 Task: Locate the nearest public gardens to San Francisco, California, and Berkeley, California.
Action: Mouse moved to (132, 99)
Screenshot: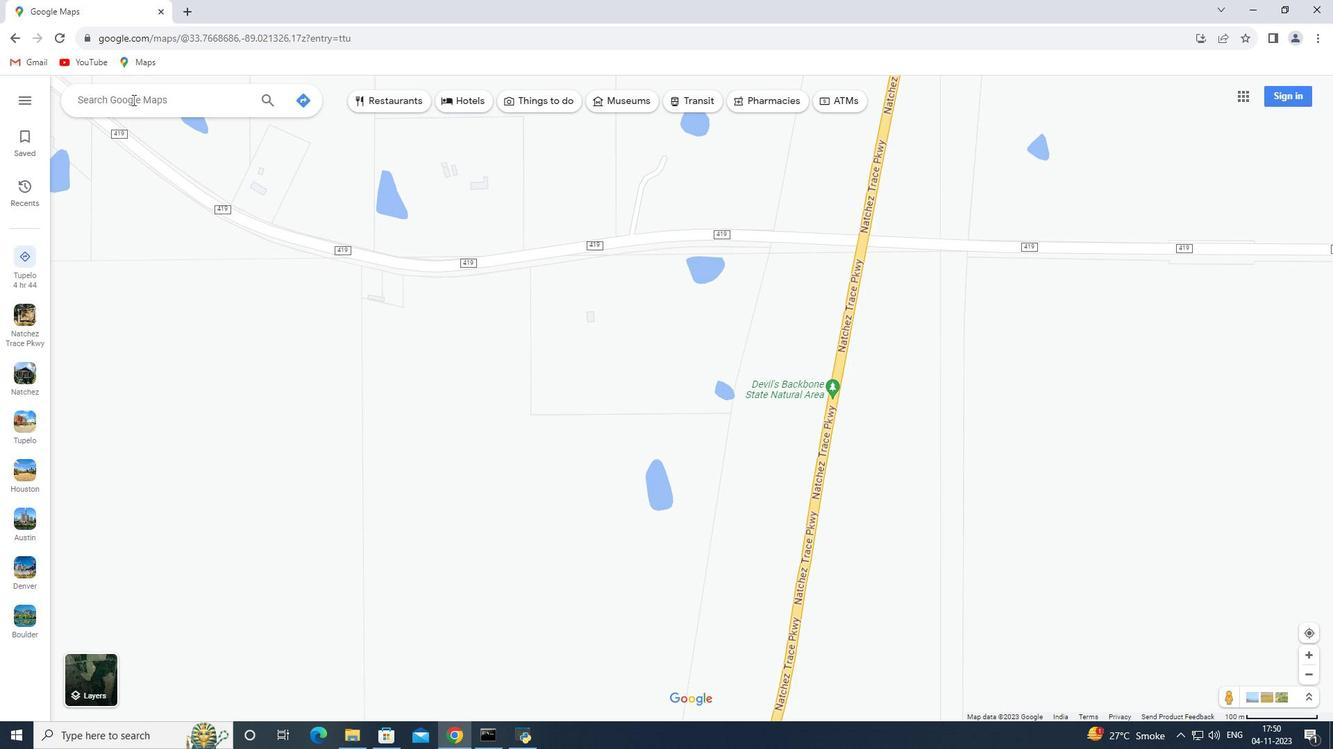 
Action: Mouse pressed left at (132, 99)
Screenshot: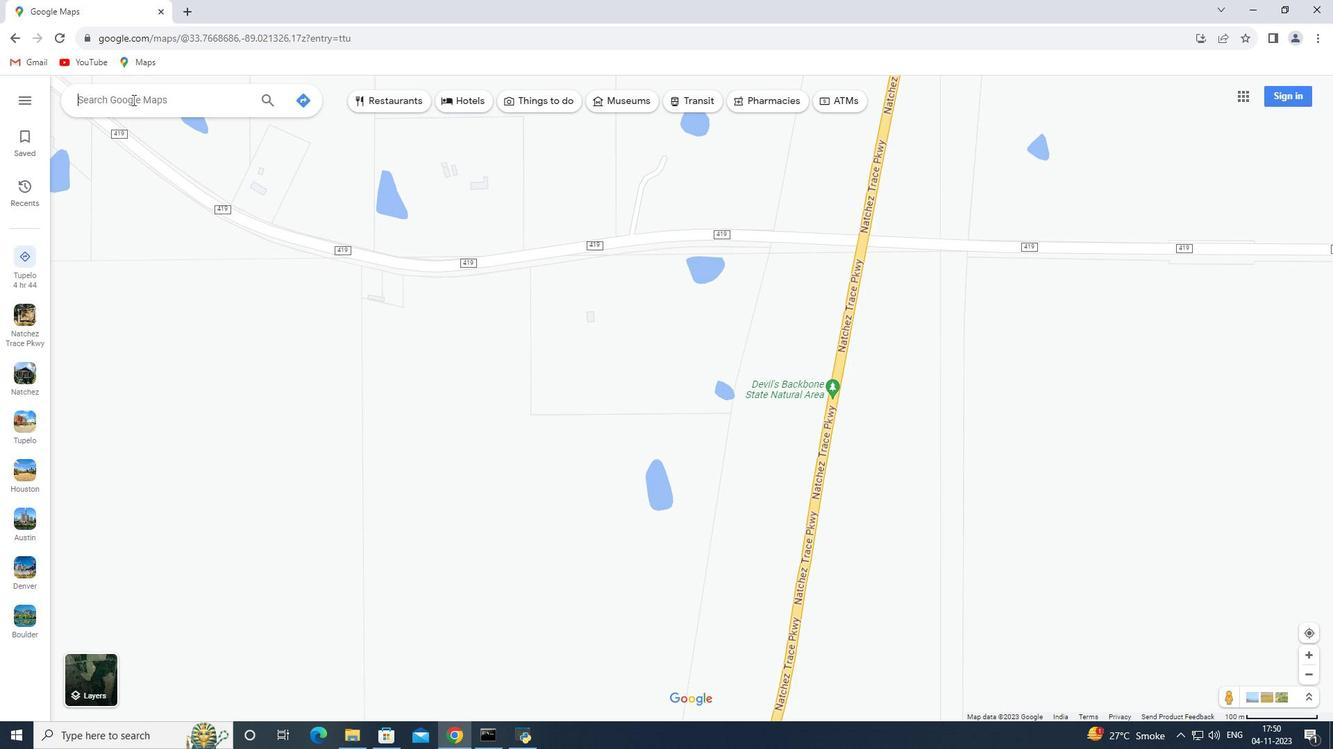
Action: Key pressed <Key.shift>San<Key.space><Key.shift>Francisco,<Key.space><Key.shift>California<Key.enter>
Screenshot: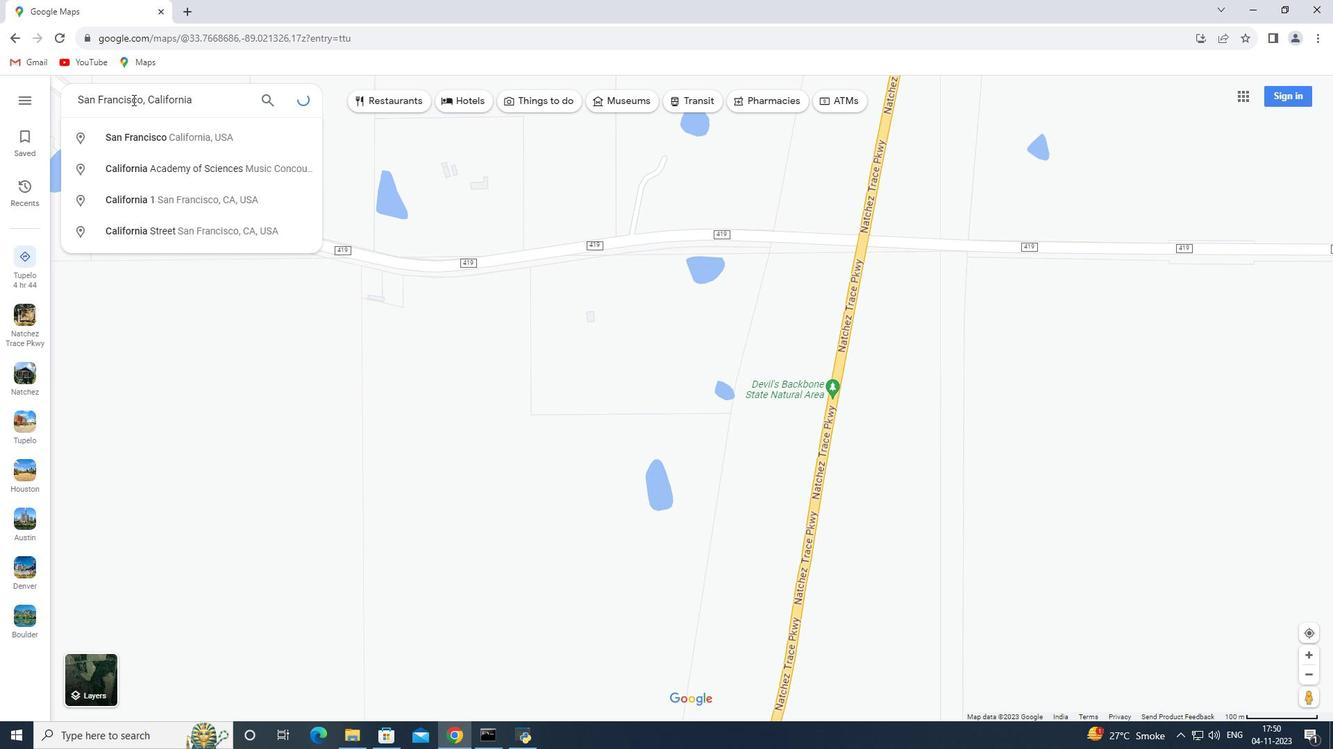 
Action: Mouse moved to (180, 338)
Screenshot: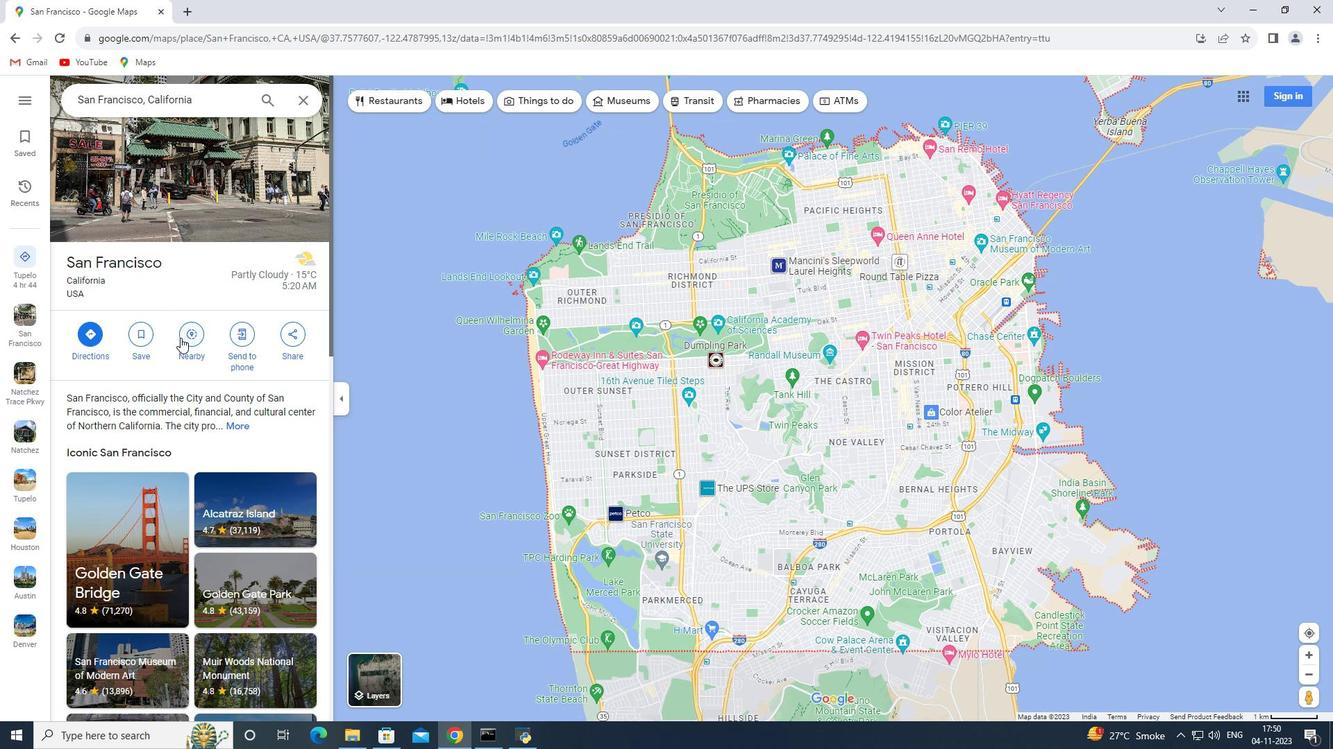 
Action: Mouse pressed left at (180, 338)
Screenshot: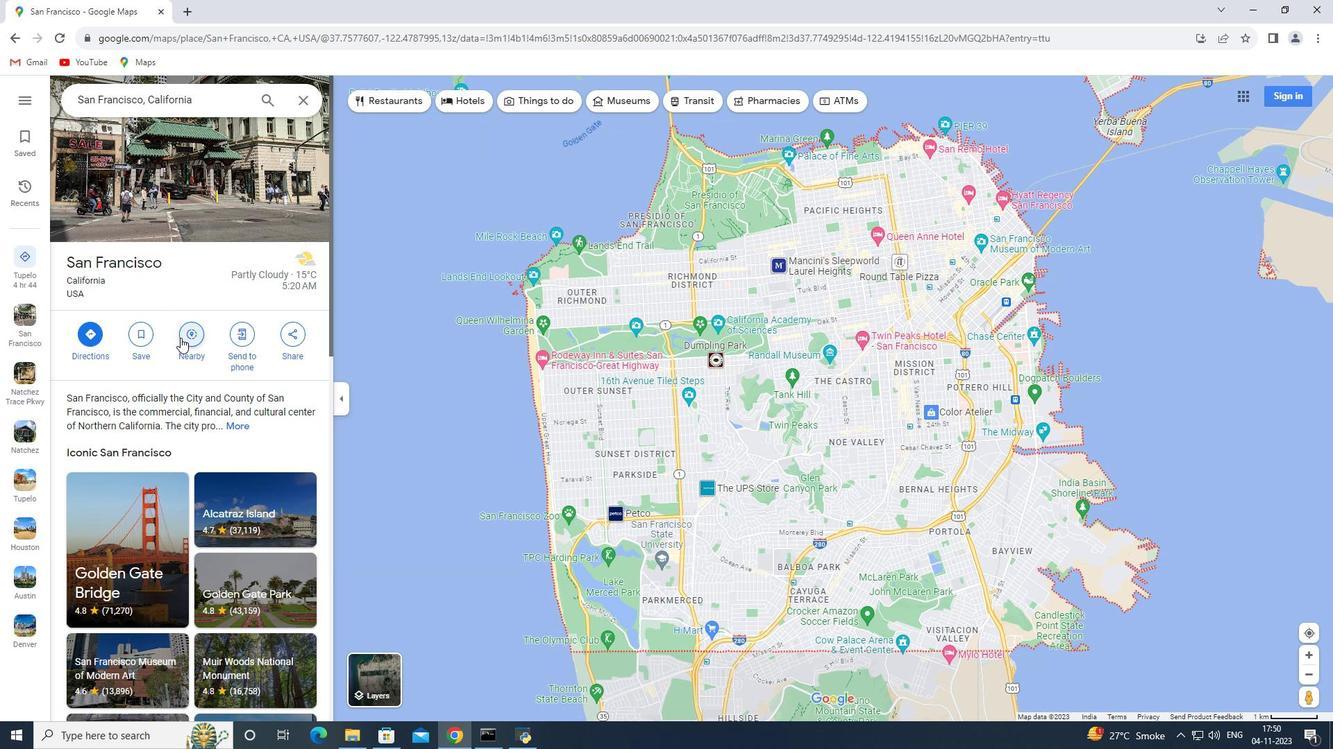 
Action: Key pressed public<Key.space>gardens<Key.enter>
Screenshot: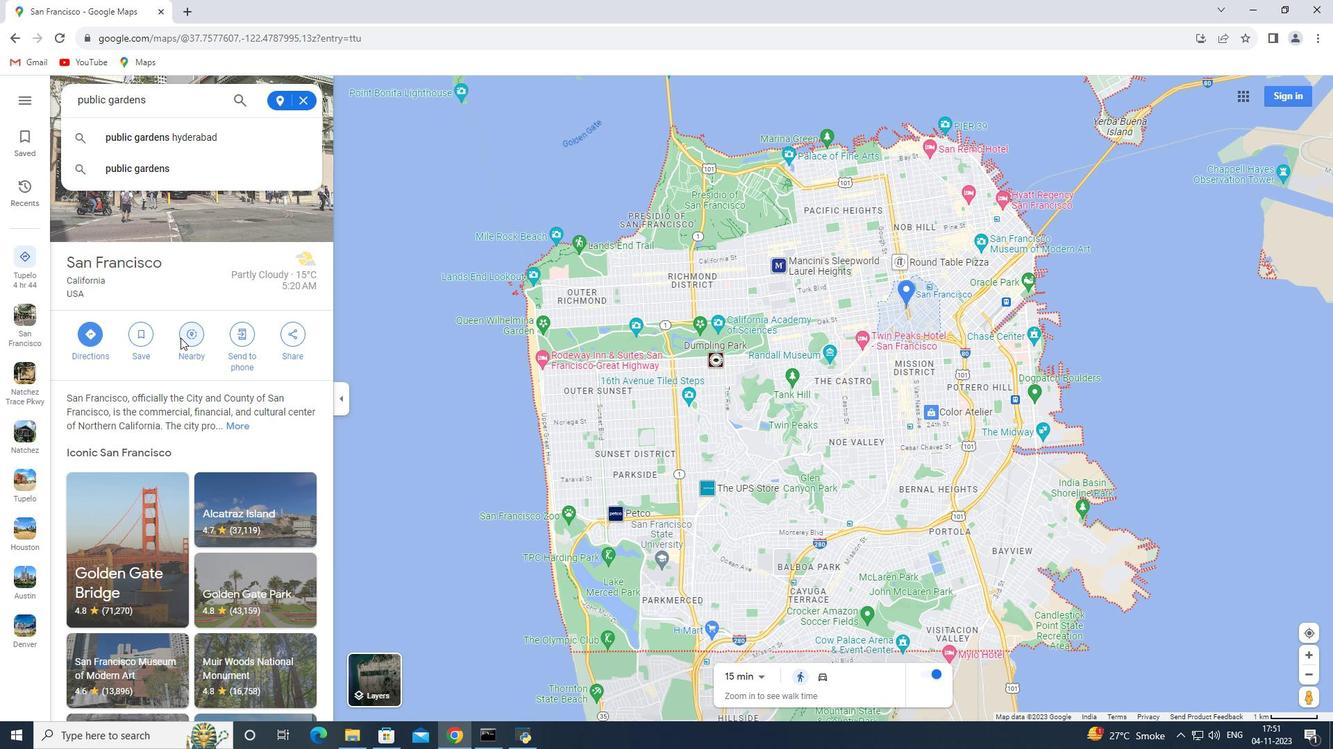 
Action: Mouse moved to (299, 101)
Screenshot: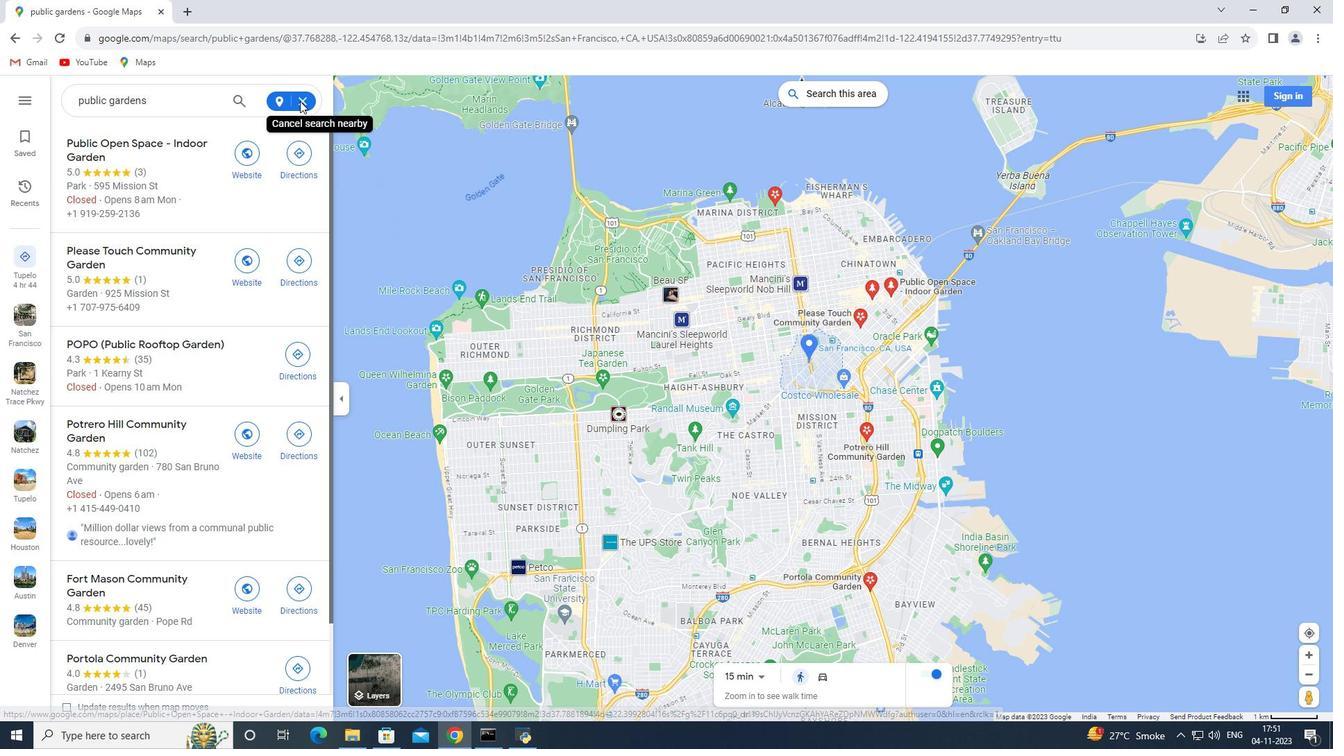 
Action: Mouse pressed left at (299, 101)
Screenshot: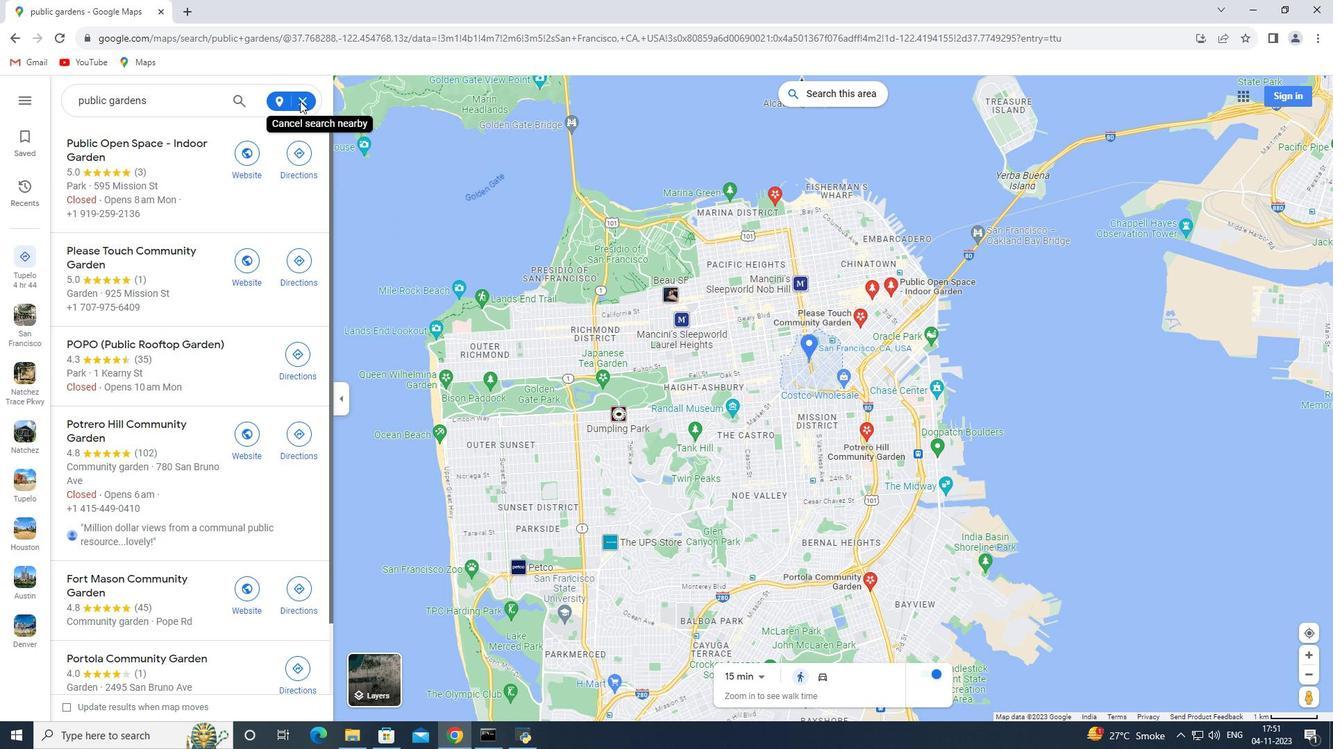 
Action: Mouse pressed left at (299, 101)
Screenshot: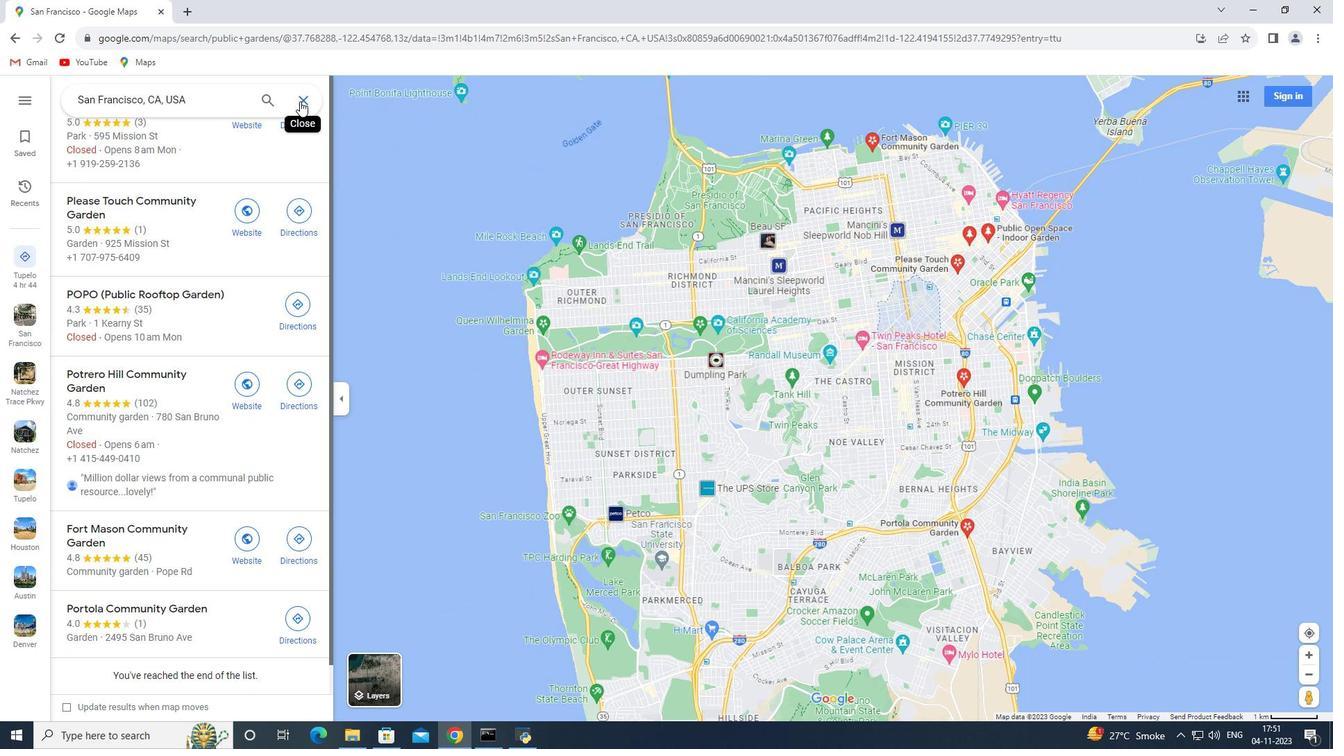 
Action: Mouse moved to (149, 104)
Screenshot: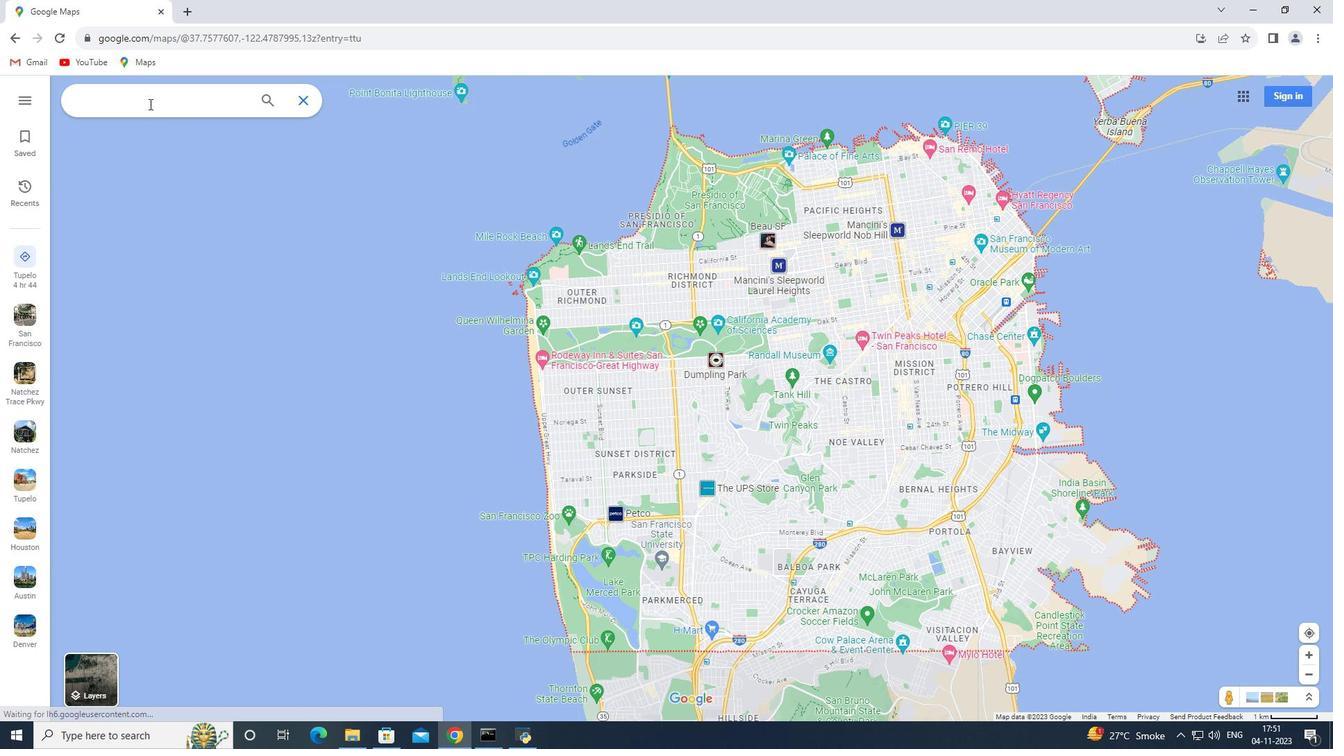 
Action: Key pressed <Key.shift>Br<Key.backspace>erkeley,<Key.space><Key.shift>California<Key.enter>
Screenshot: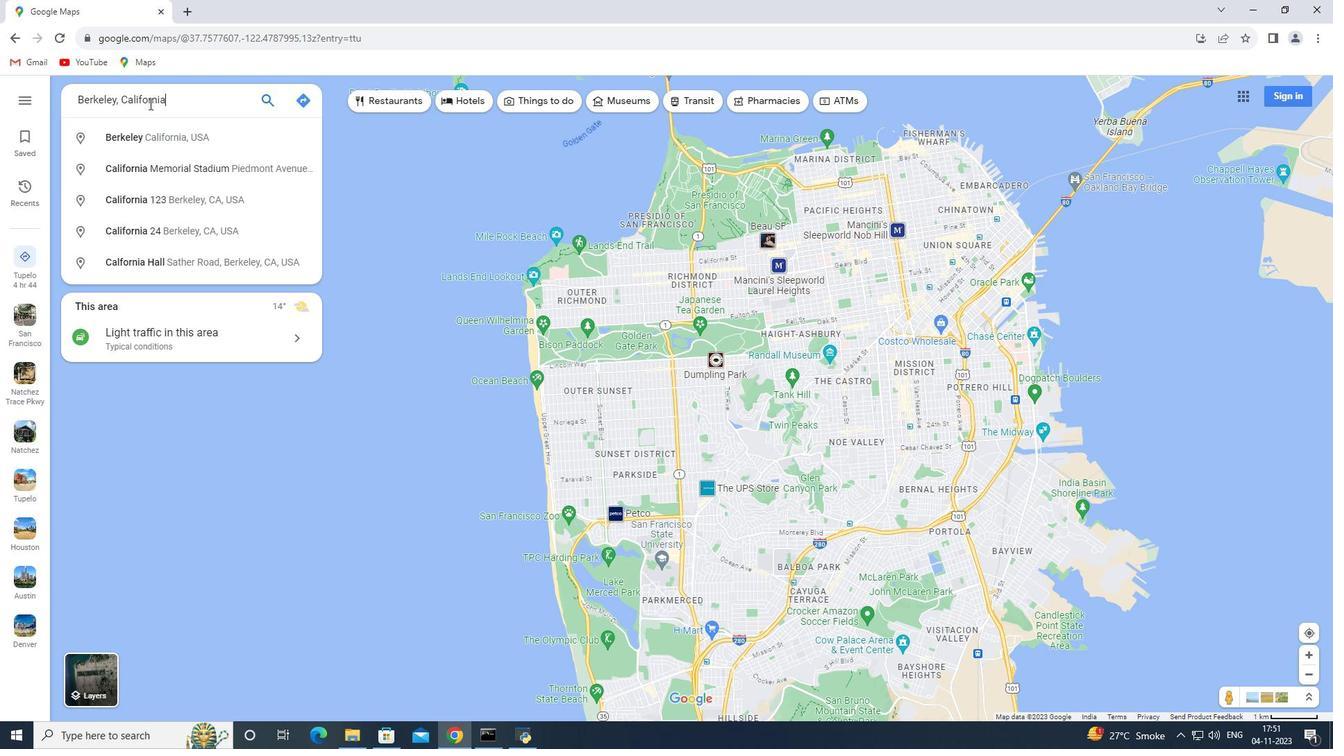 
Action: Mouse moved to (195, 324)
Screenshot: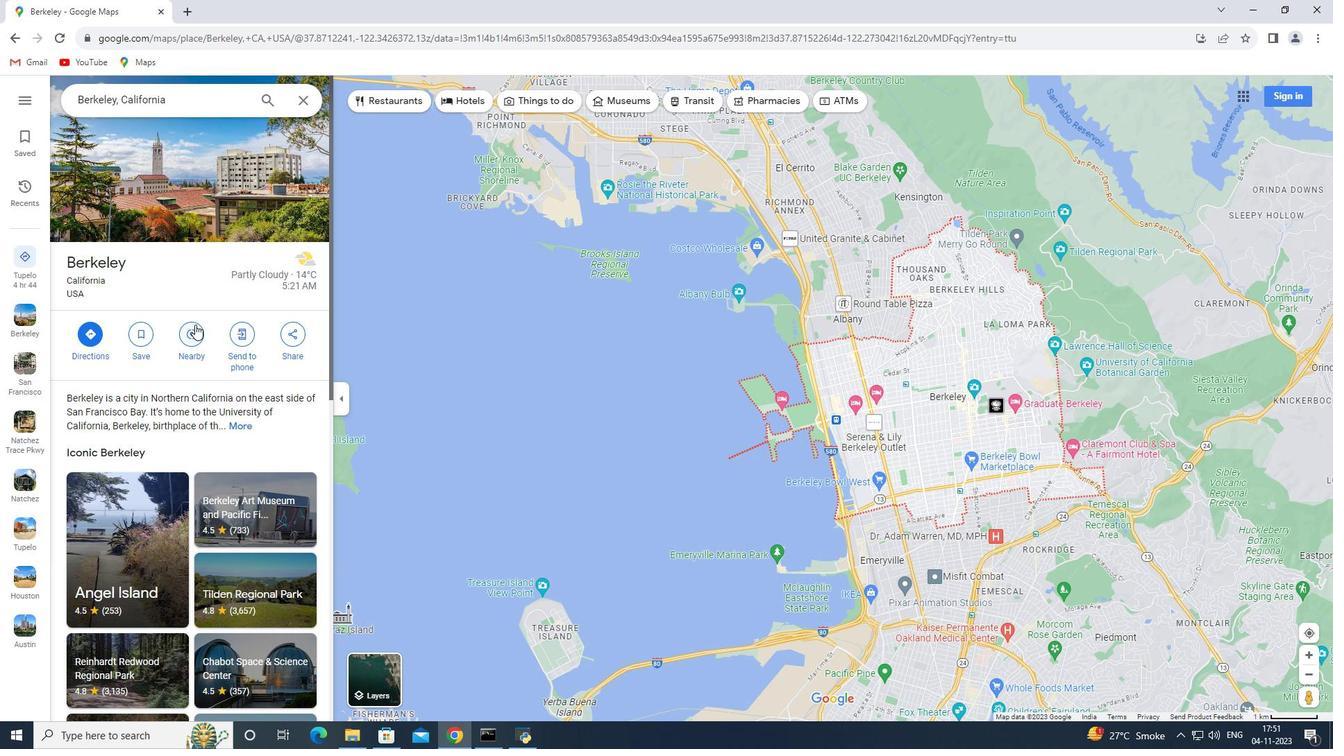
Action: Mouse pressed left at (195, 324)
Screenshot: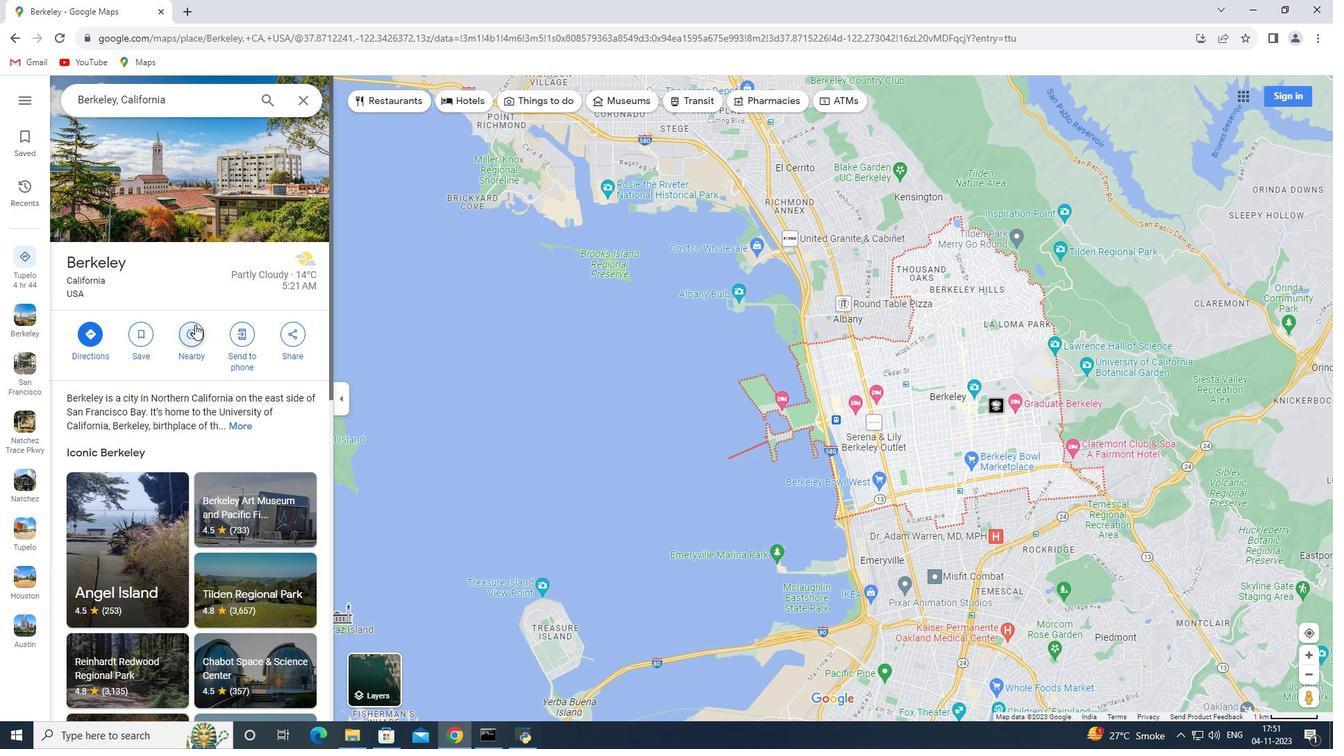 
Action: Key pressed public<Key.space>gardens<Key.enter>
Screenshot: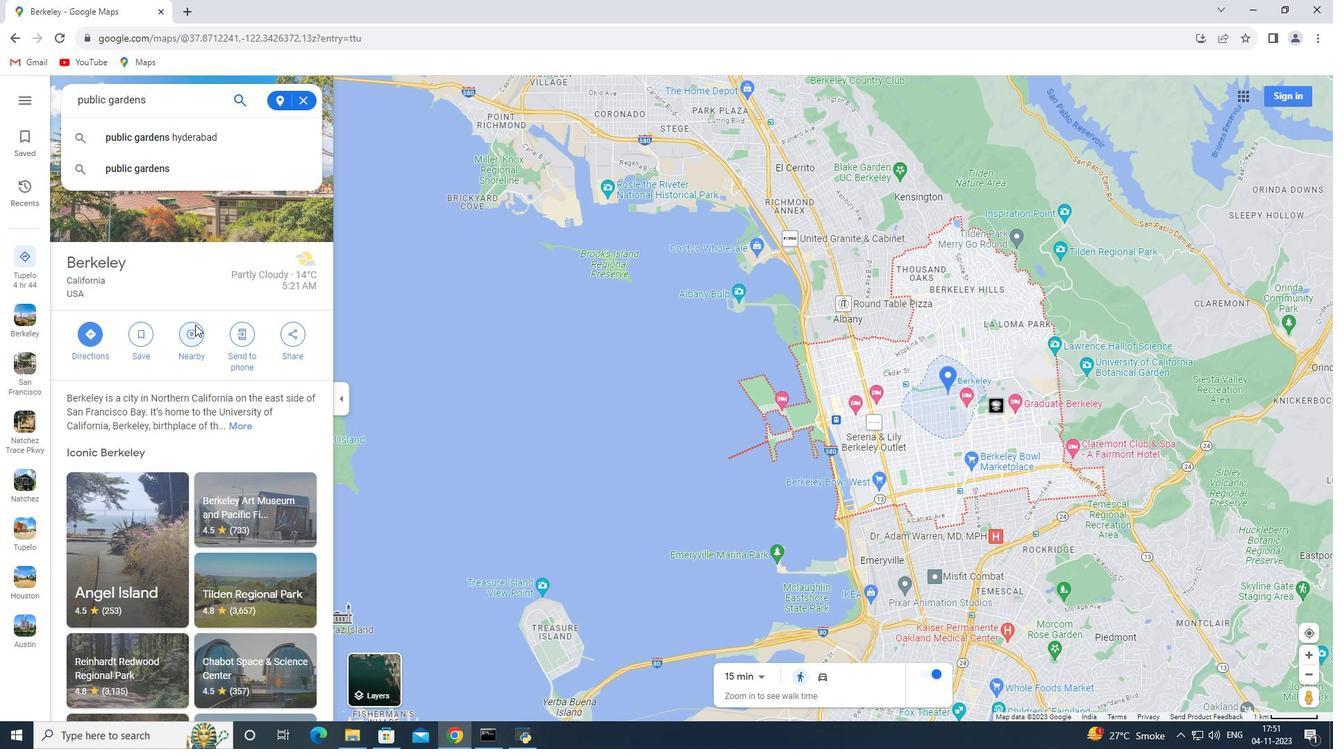 
